 Task: Select a due date automation when advanced on, 2 days before a card is due add basic not assigned to member @aryan at 11:00 AM.
Action: Mouse moved to (1148, 91)
Screenshot: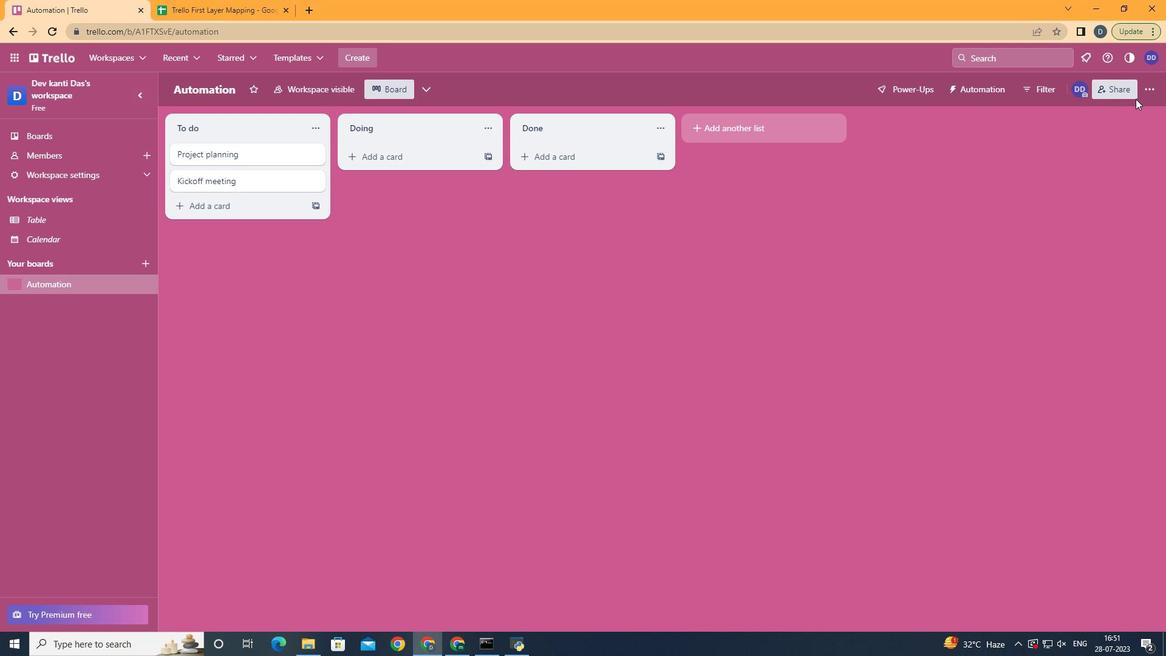 
Action: Mouse pressed left at (1148, 91)
Screenshot: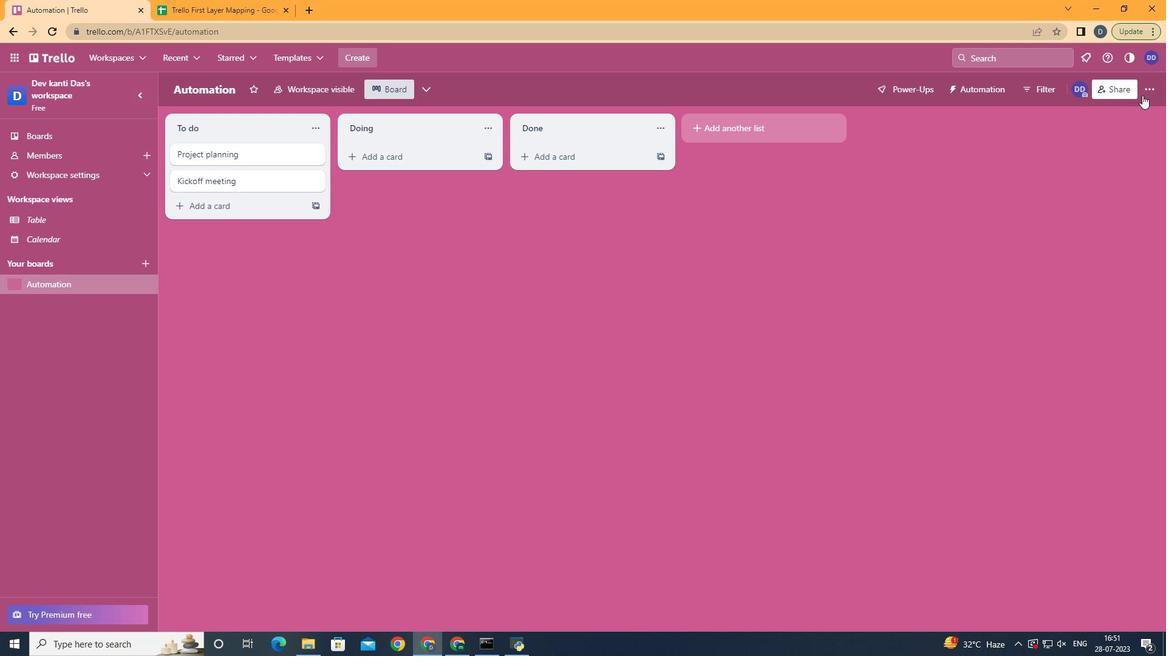 
Action: Mouse moved to (1024, 258)
Screenshot: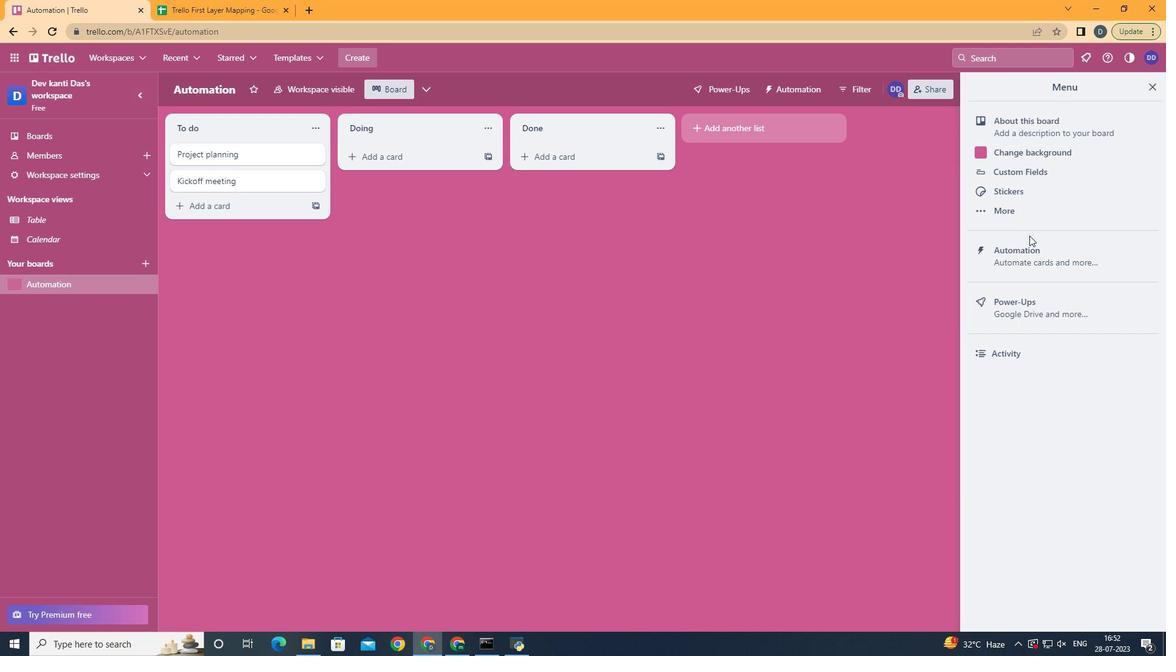 
Action: Mouse pressed left at (1024, 258)
Screenshot: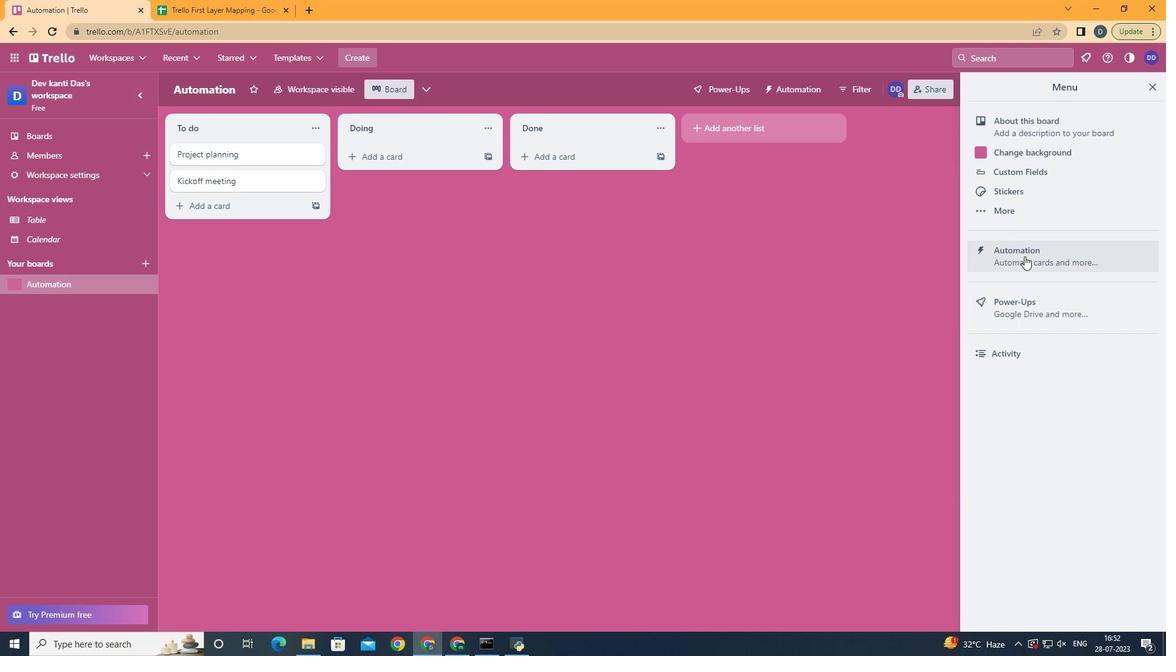 
Action: Mouse moved to (229, 246)
Screenshot: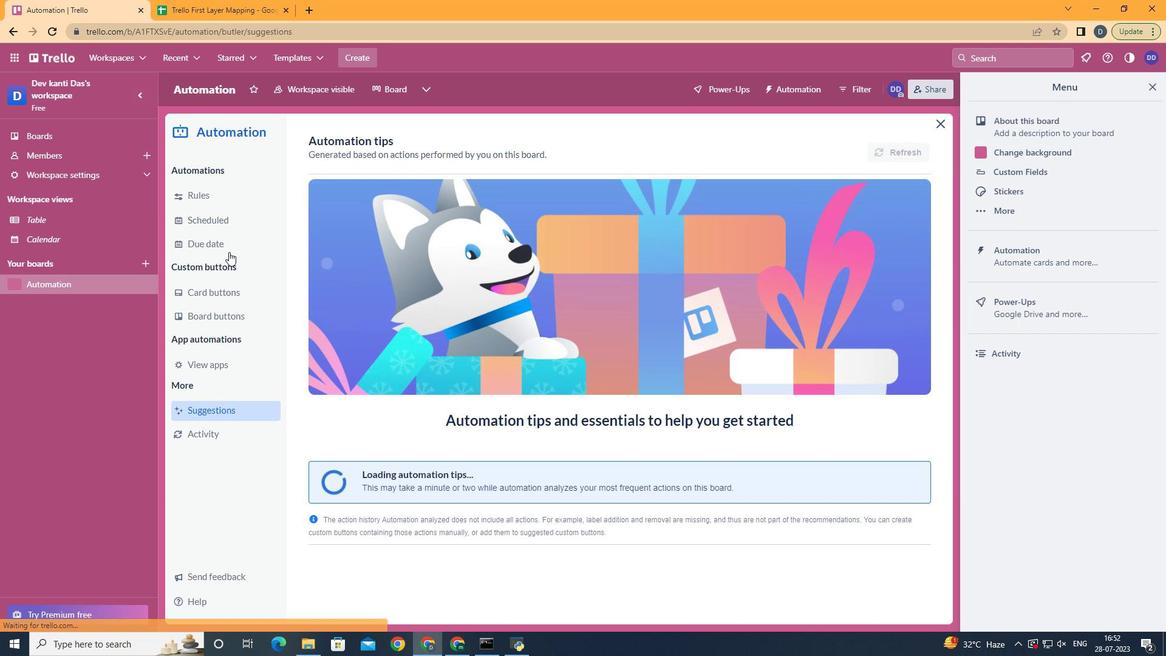 
Action: Mouse pressed left at (229, 246)
Screenshot: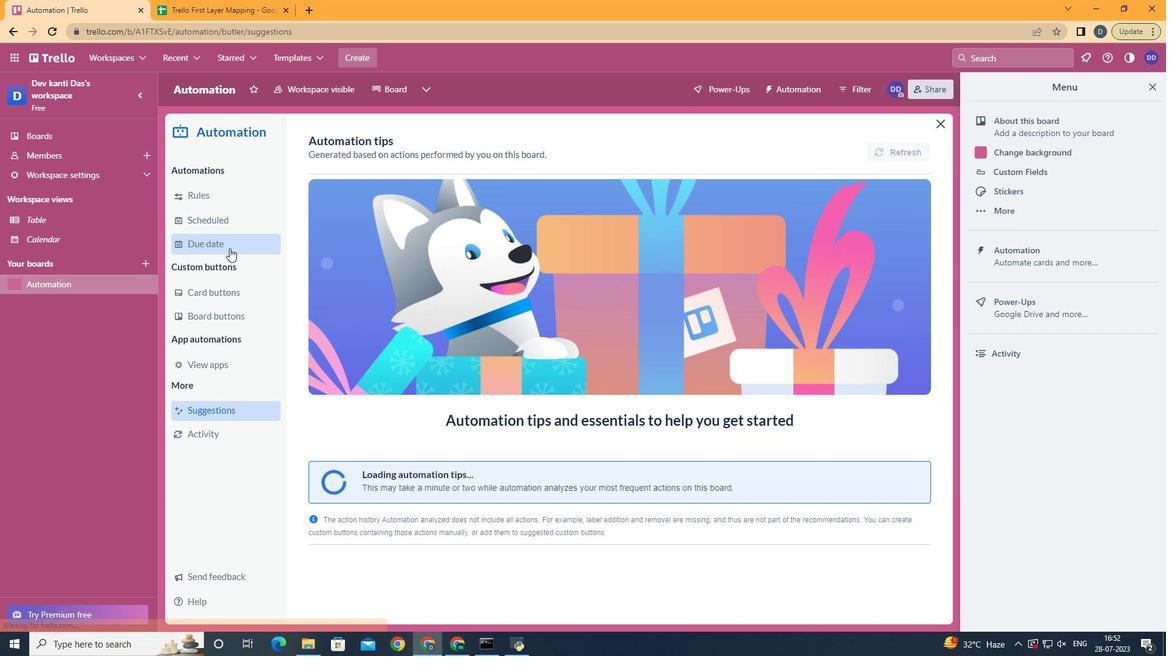
Action: Mouse moved to (854, 154)
Screenshot: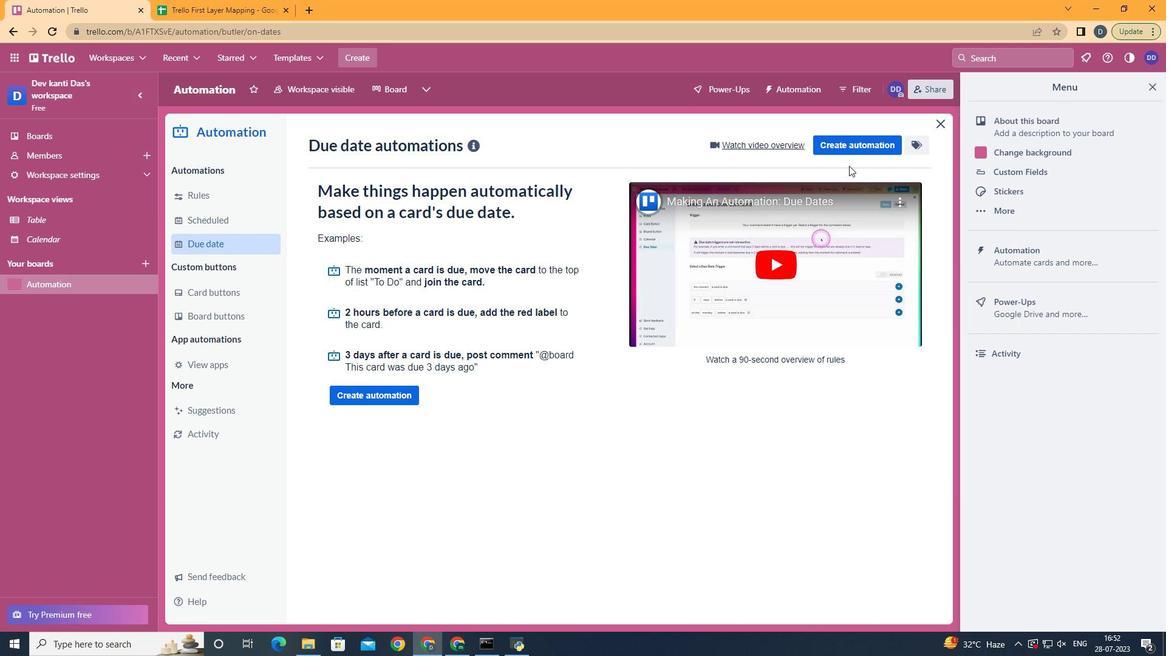
Action: Mouse pressed left at (854, 154)
Screenshot: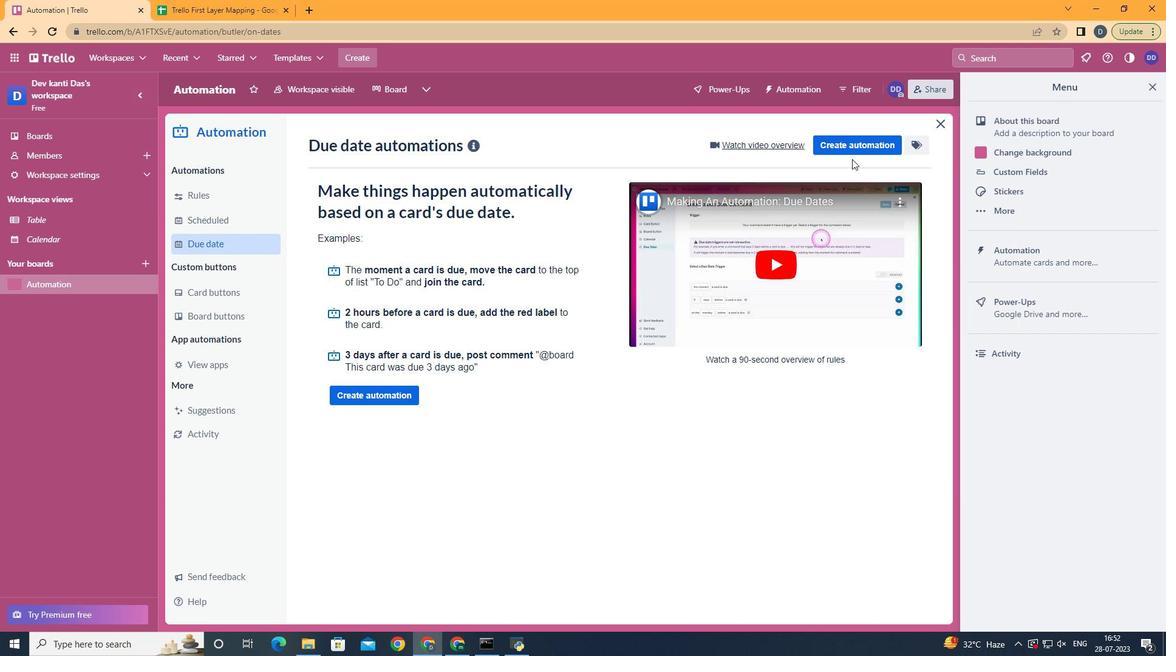 
Action: Mouse moved to (674, 272)
Screenshot: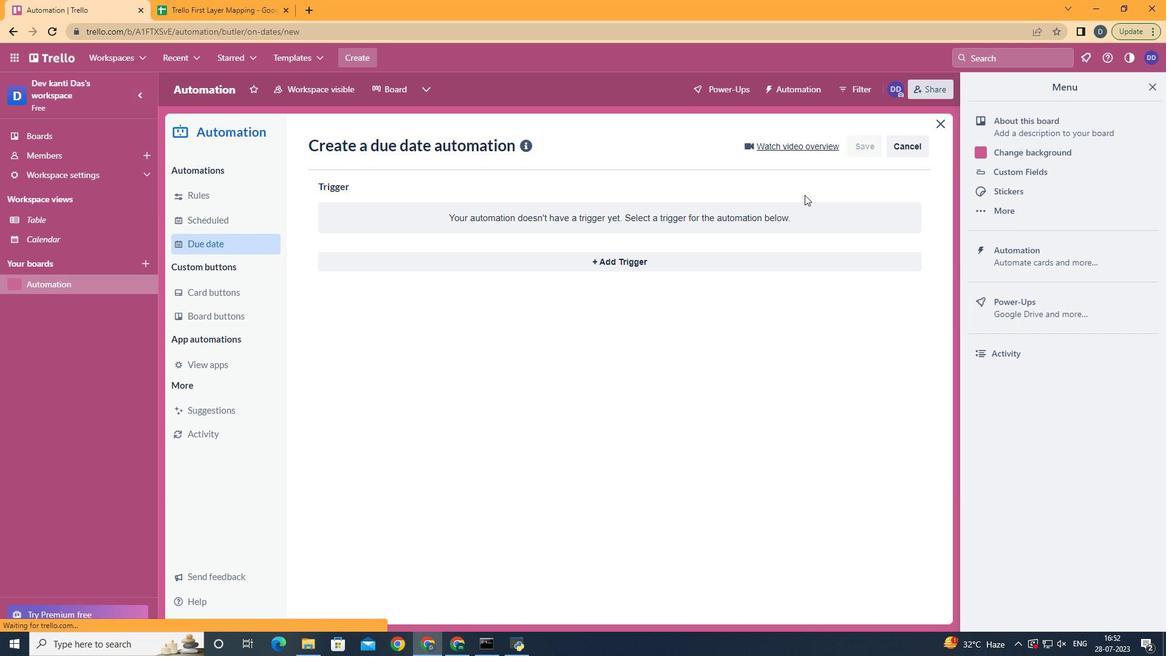 
Action: Mouse pressed left at (674, 272)
Screenshot: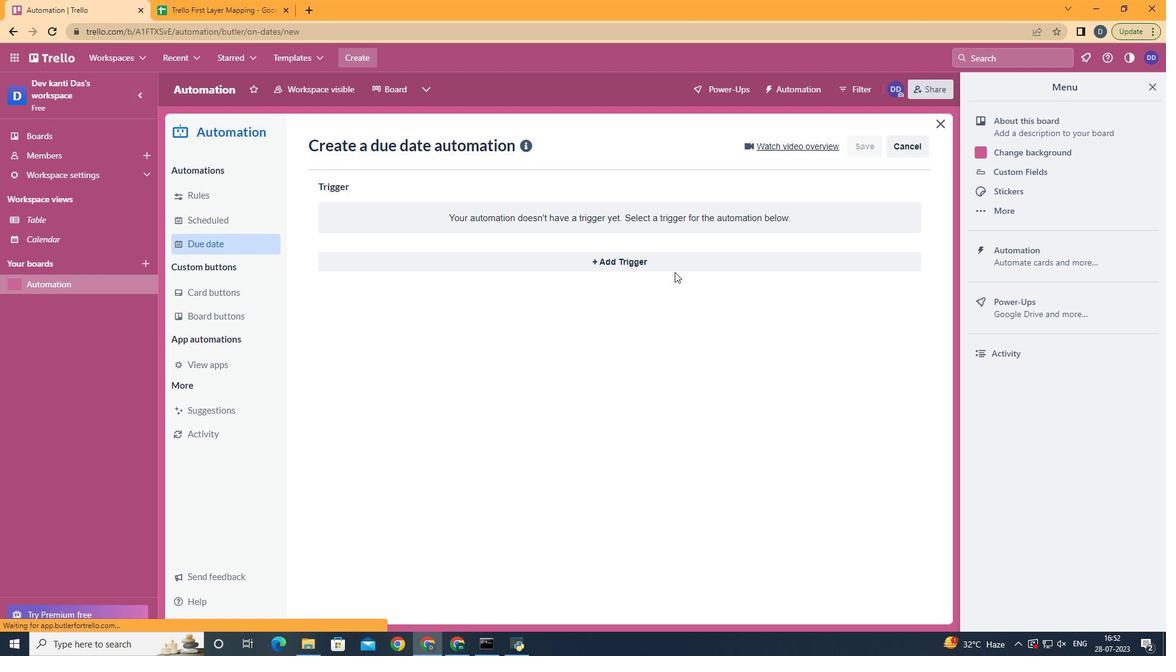 
Action: Mouse moved to (682, 260)
Screenshot: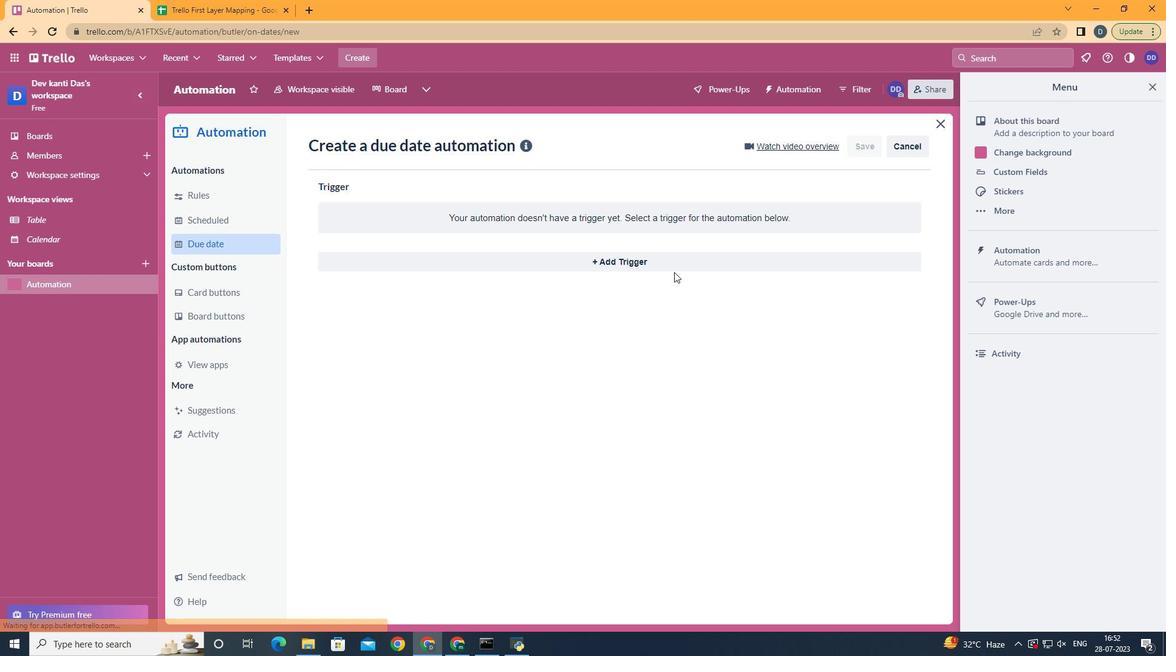 
Action: Mouse pressed left at (682, 260)
Screenshot: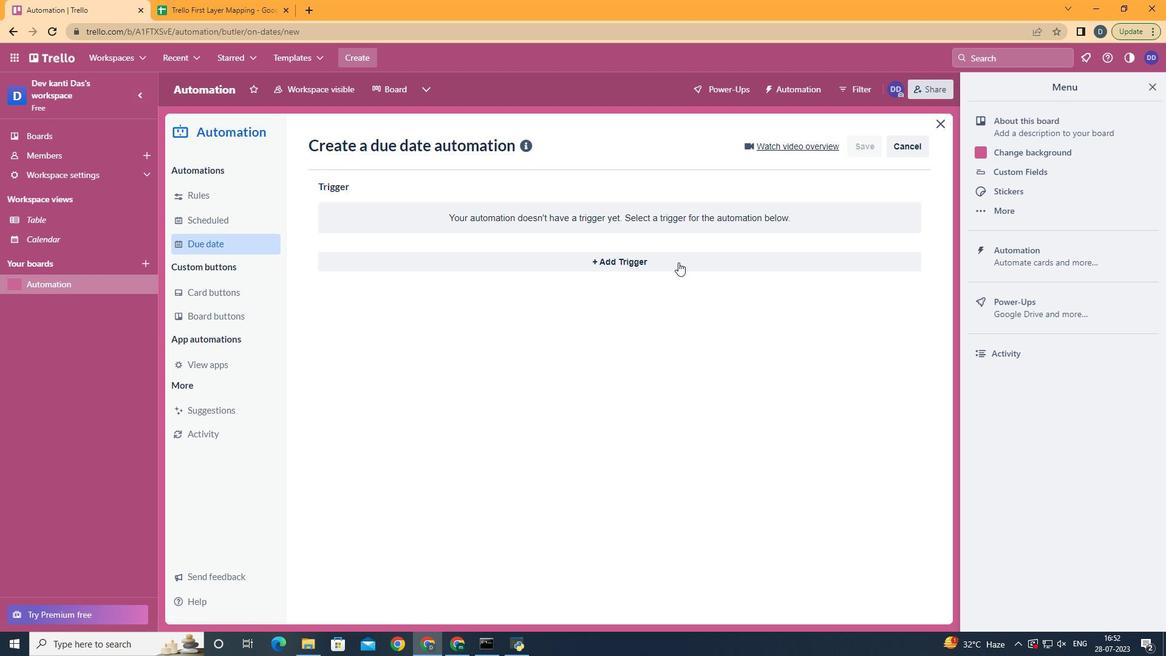 
Action: Mouse moved to (478, 447)
Screenshot: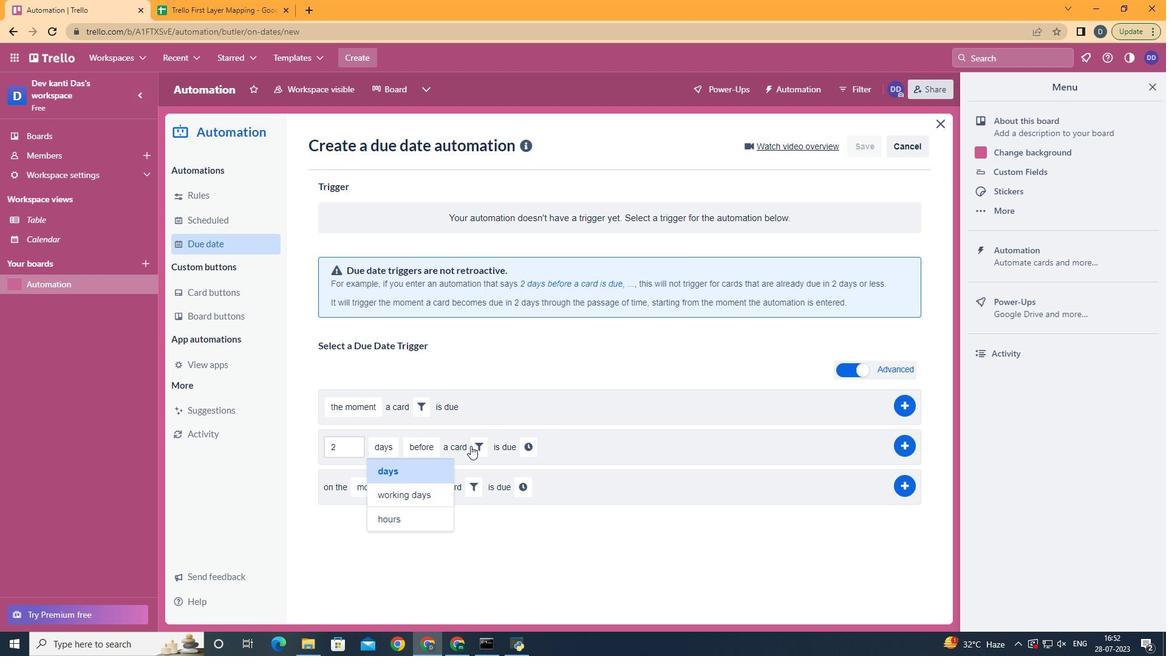 
Action: Mouse pressed left at (478, 447)
Screenshot: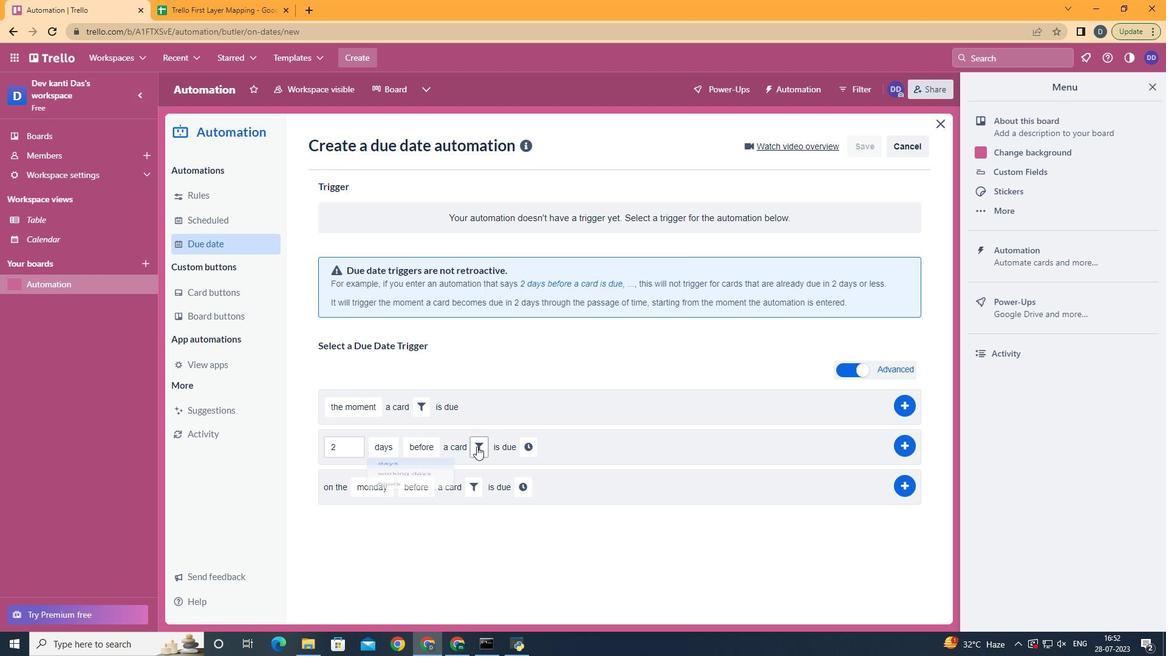 
Action: Mouse moved to (538, 572)
Screenshot: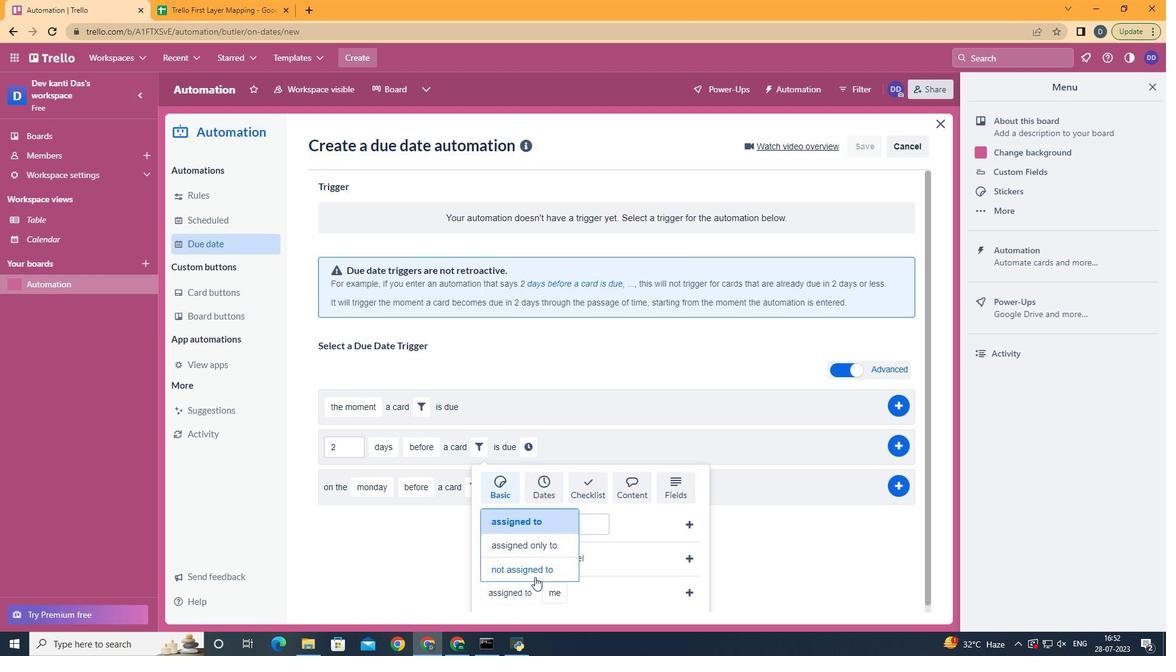 
Action: Mouse pressed left at (538, 572)
Screenshot: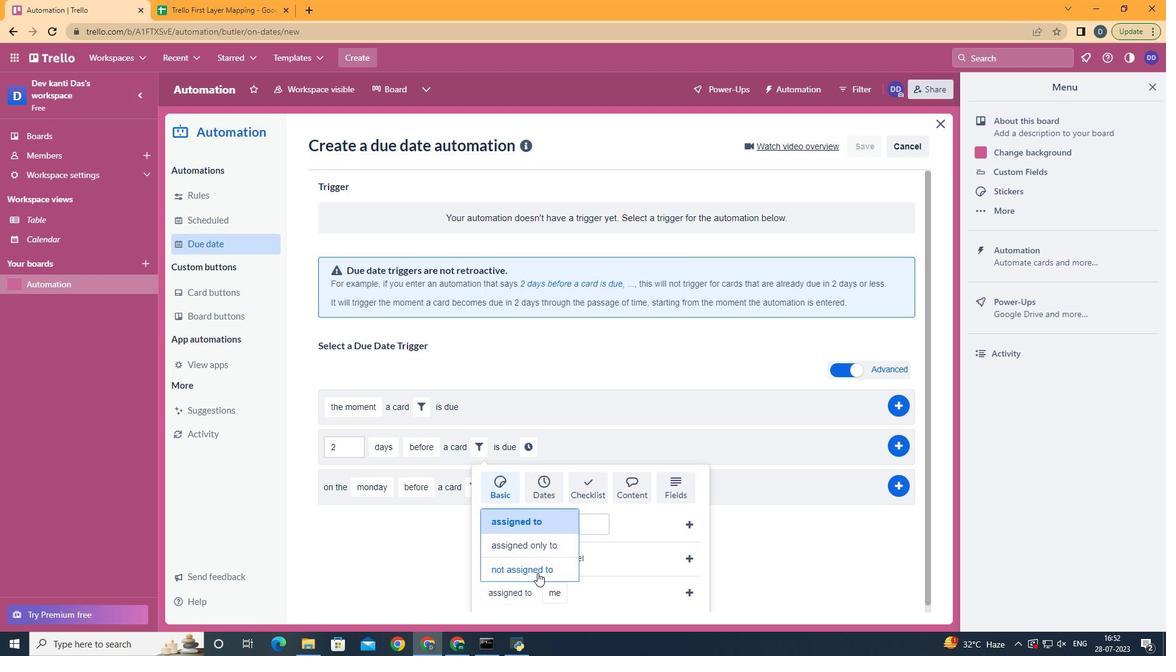 
Action: Mouse moved to (588, 573)
Screenshot: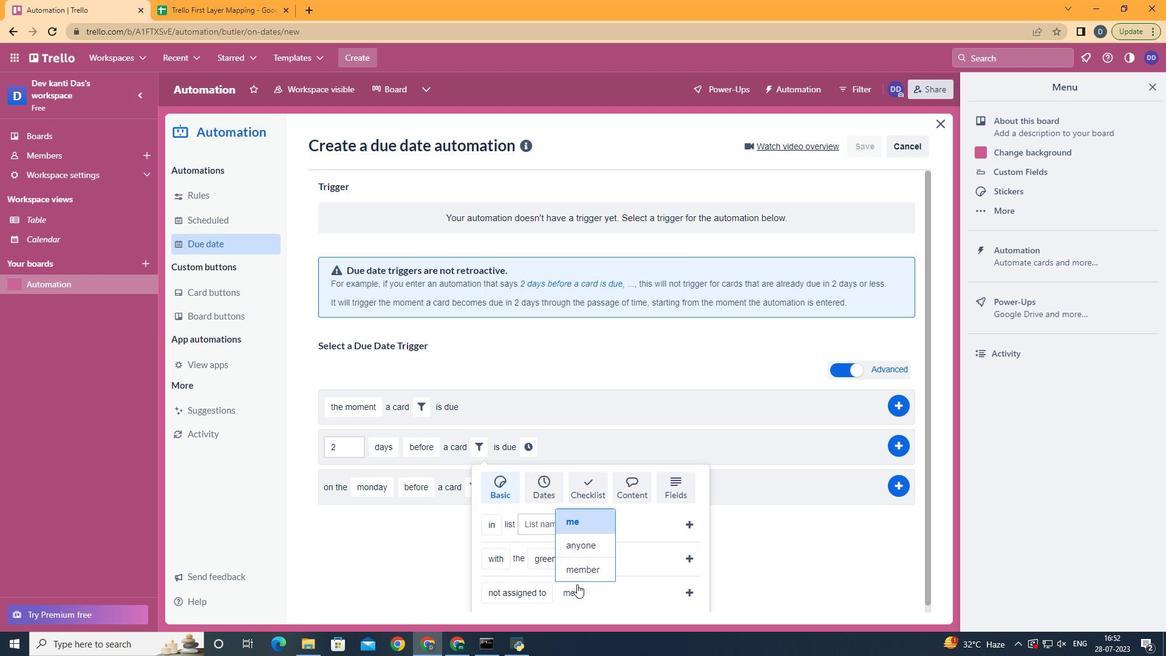 
Action: Mouse pressed left at (588, 573)
Screenshot: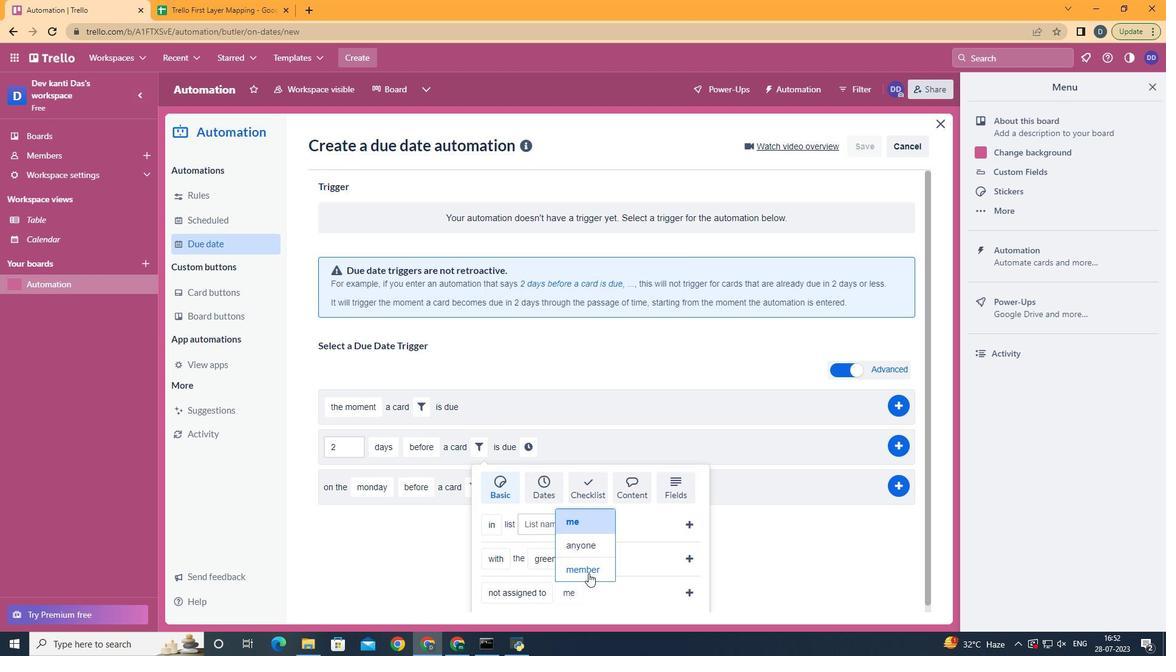 
Action: Mouse moved to (650, 591)
Screenshot: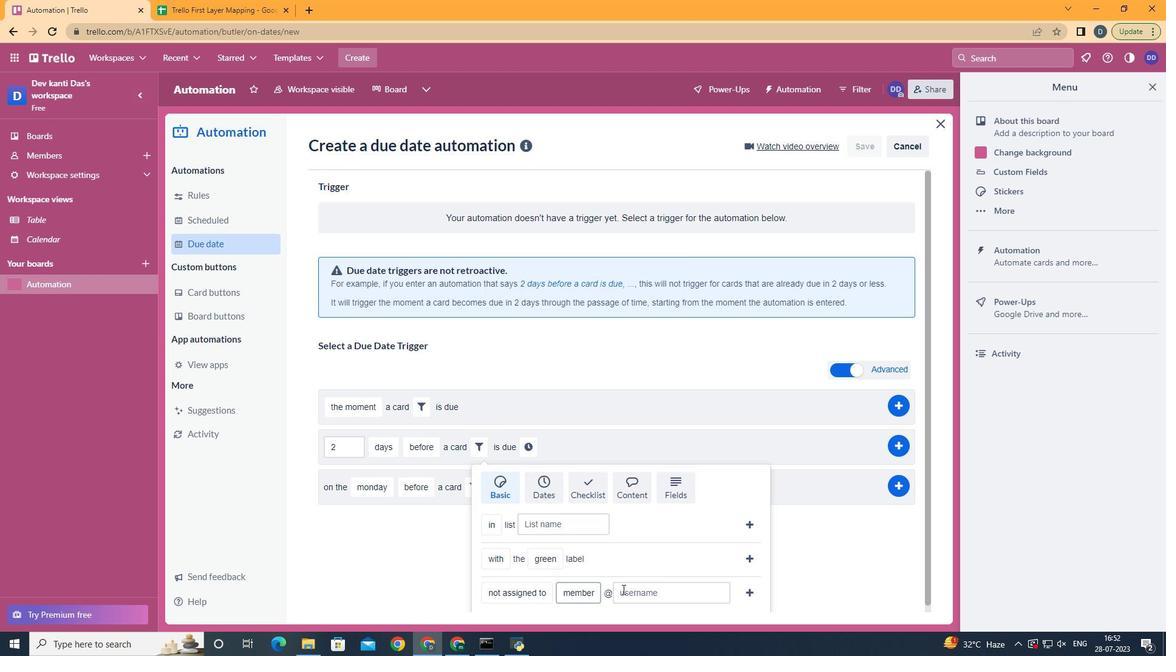 
Action: Mouse pressed left at (650, 591)
Screenshot: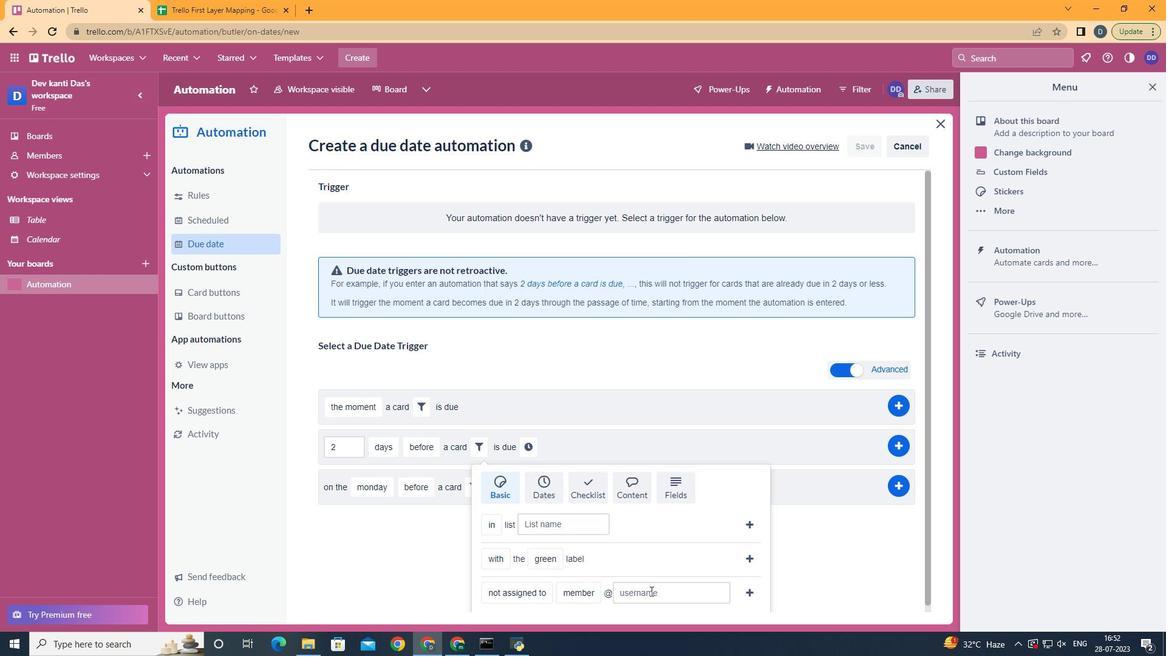 
Action: Key pressed aryan
Screenshot: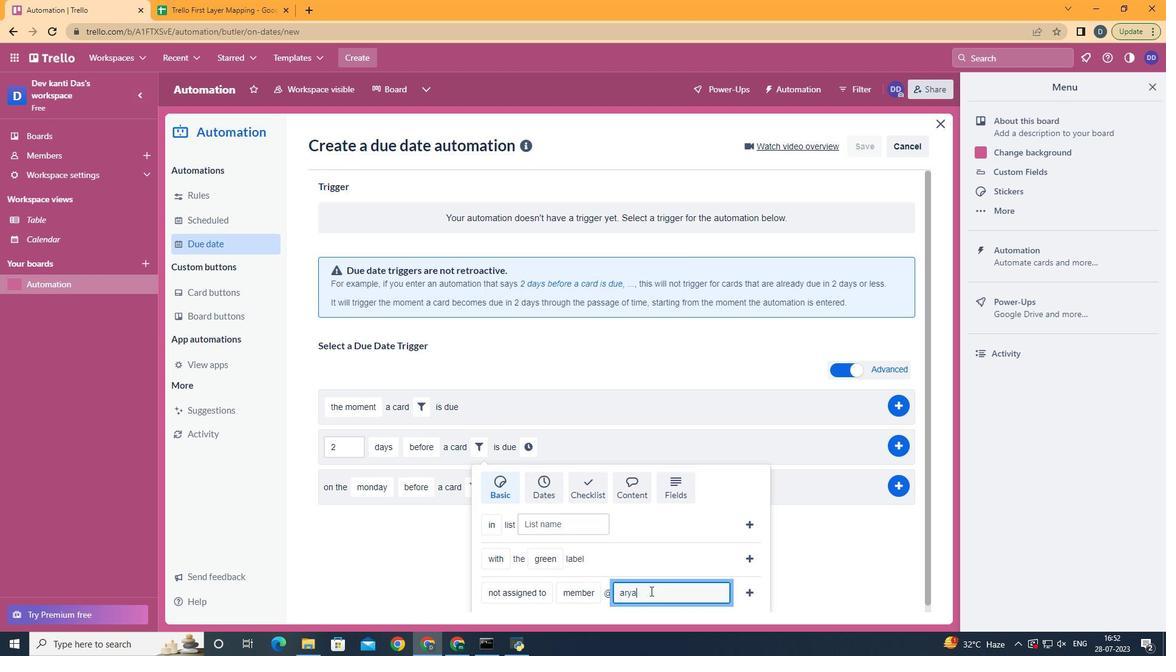 
Action: Mouse moved to (745, 599)
Screenshot: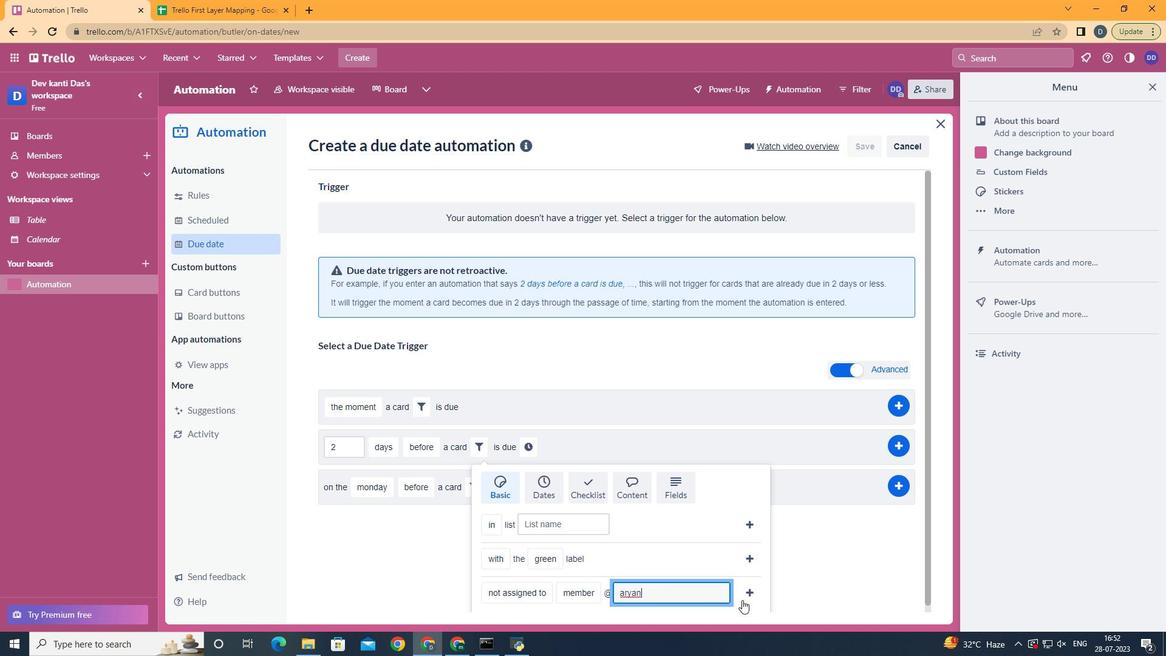 
Action: Mouse pressed left at (745, 599)
Screenshot: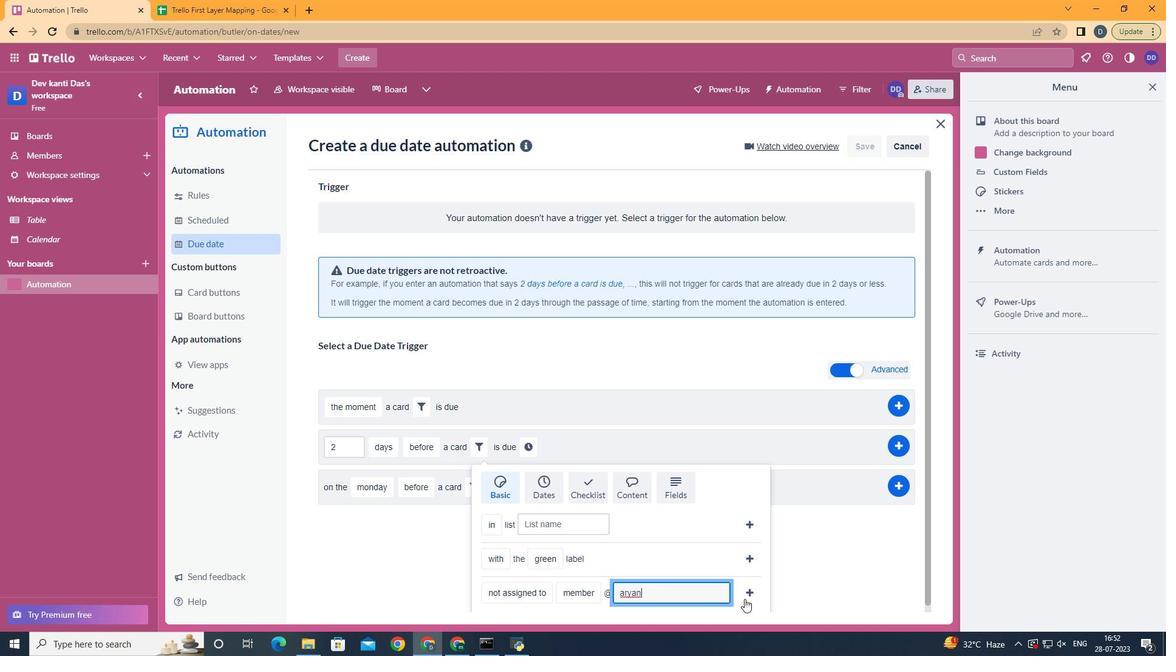 
Action: Mouse moved to (688, 444)
Screenshot: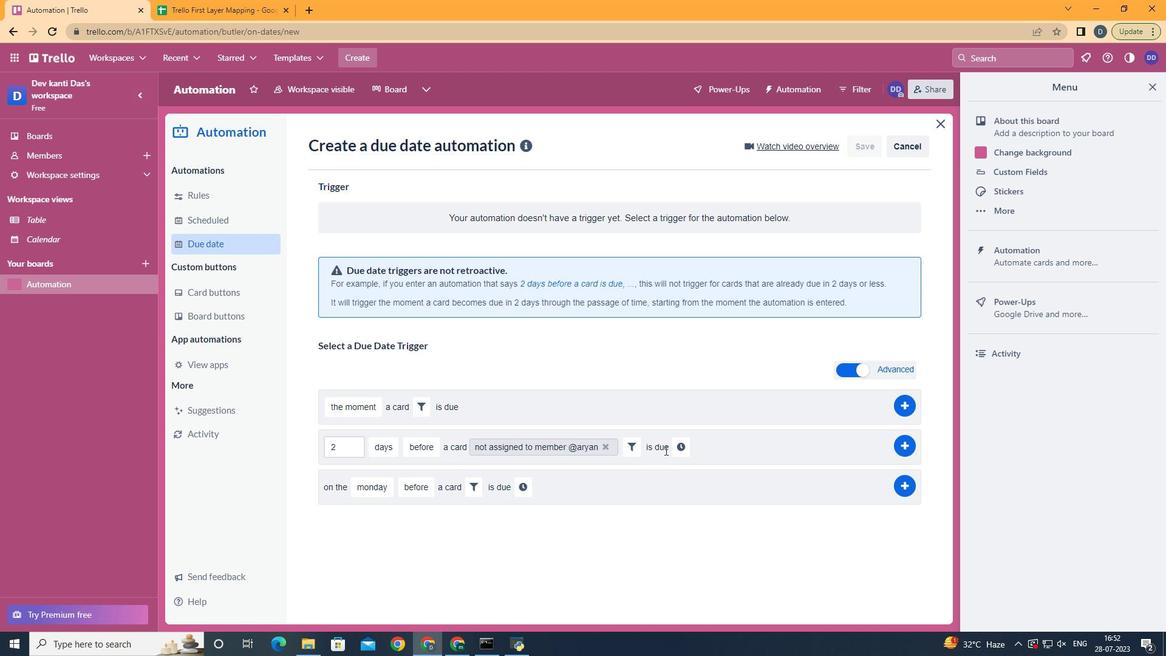 
Action: Mouse pressed left at (688, 444)
Screenshot: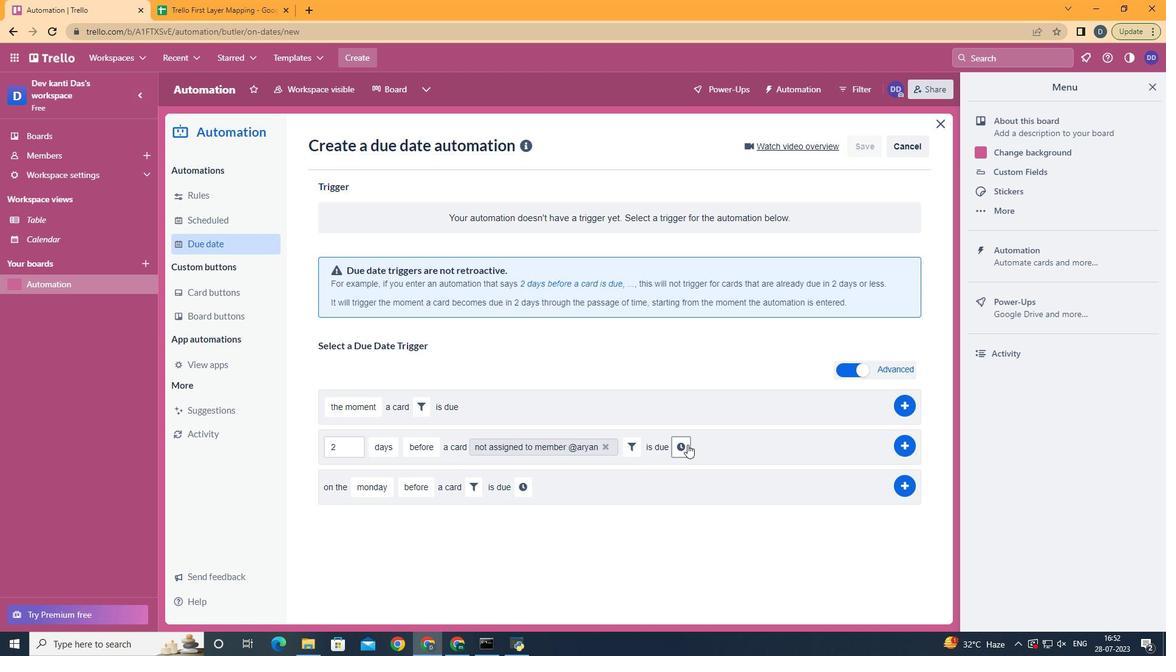 
Action: Mouse moved to (715, 461)
Screenshot: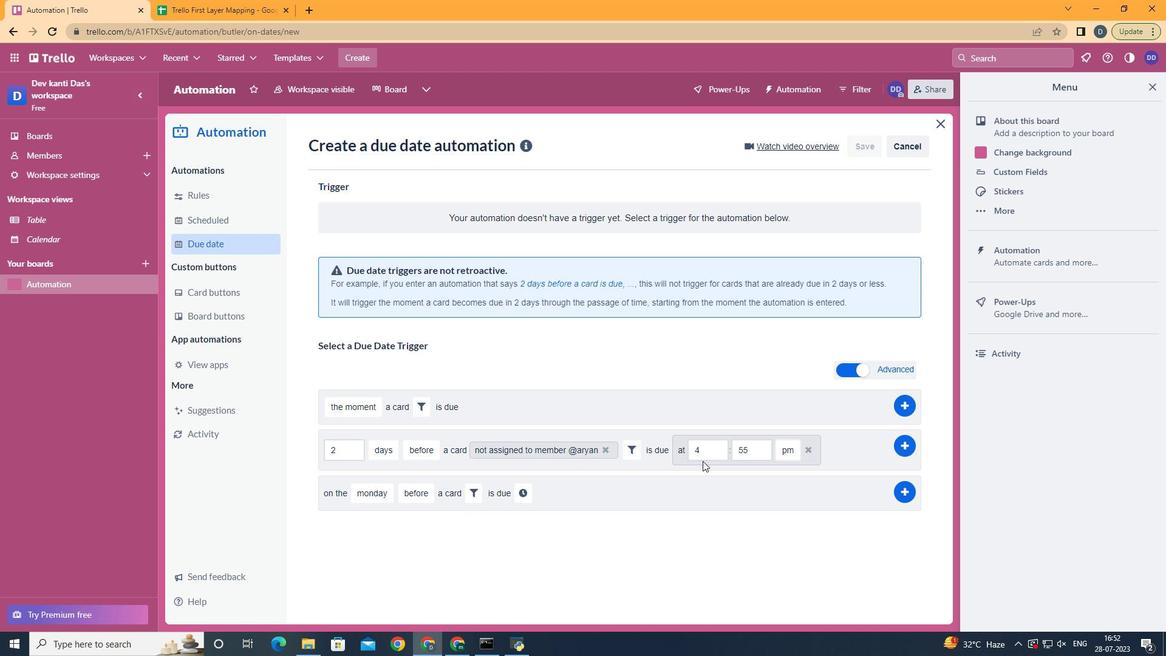
Action: Mouse pressed left at (715, 461)
Screenshot: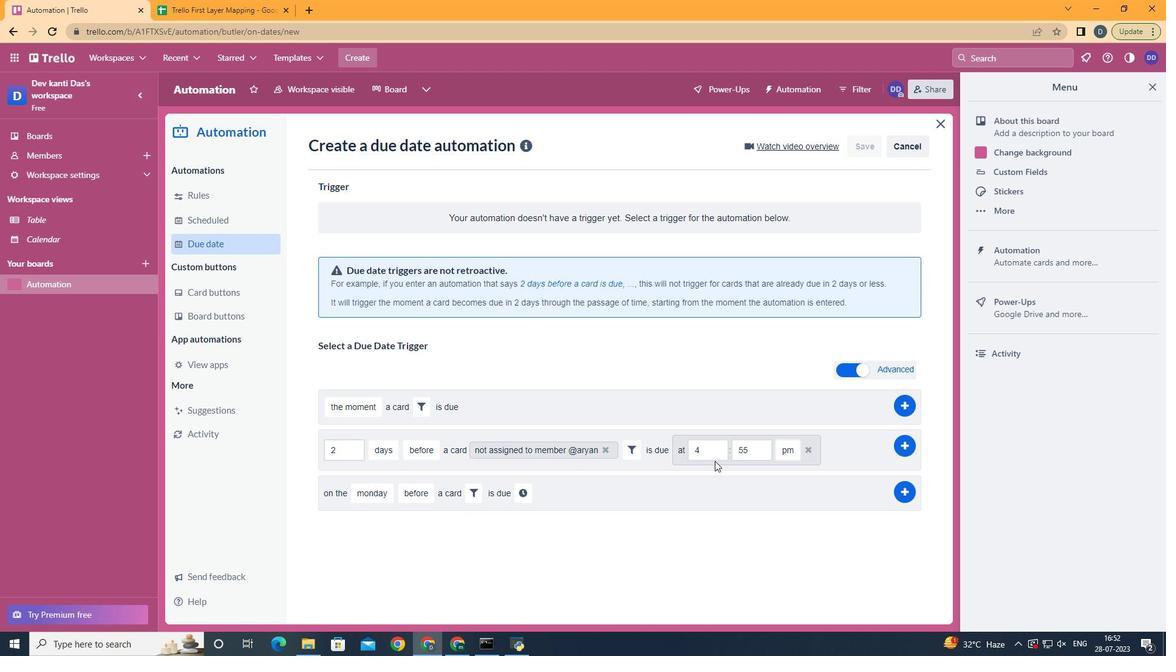 
Action: Mouse moved to (717, 454)
Screenshot: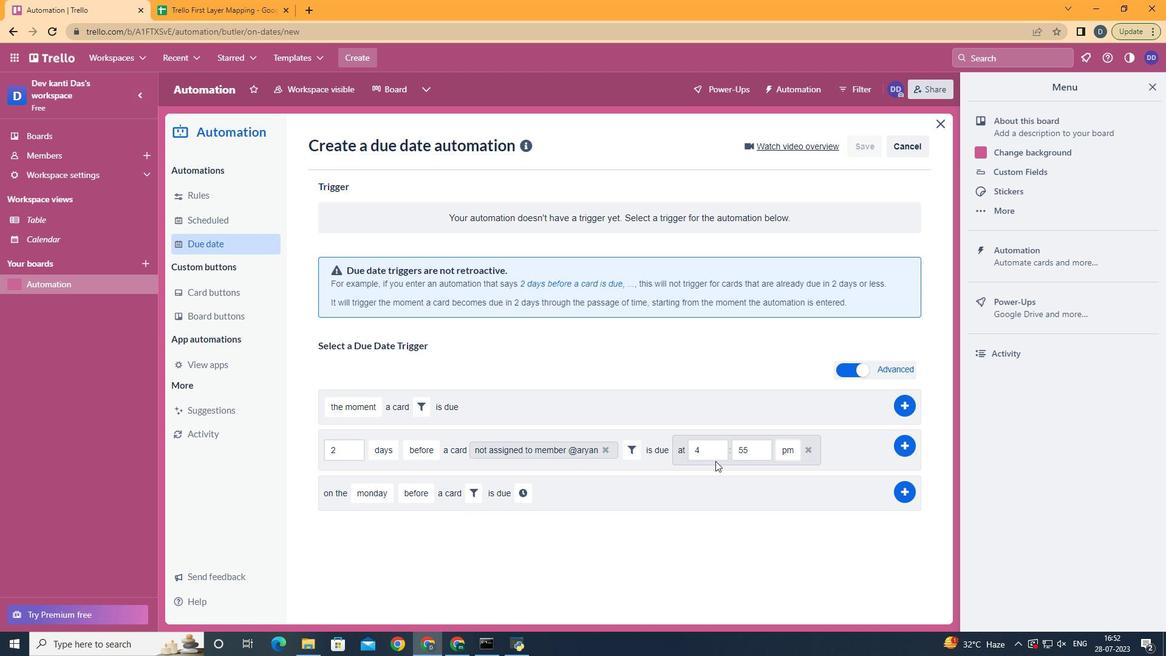 
Action: Mouse pressed left at (717, 454)
Screenshot: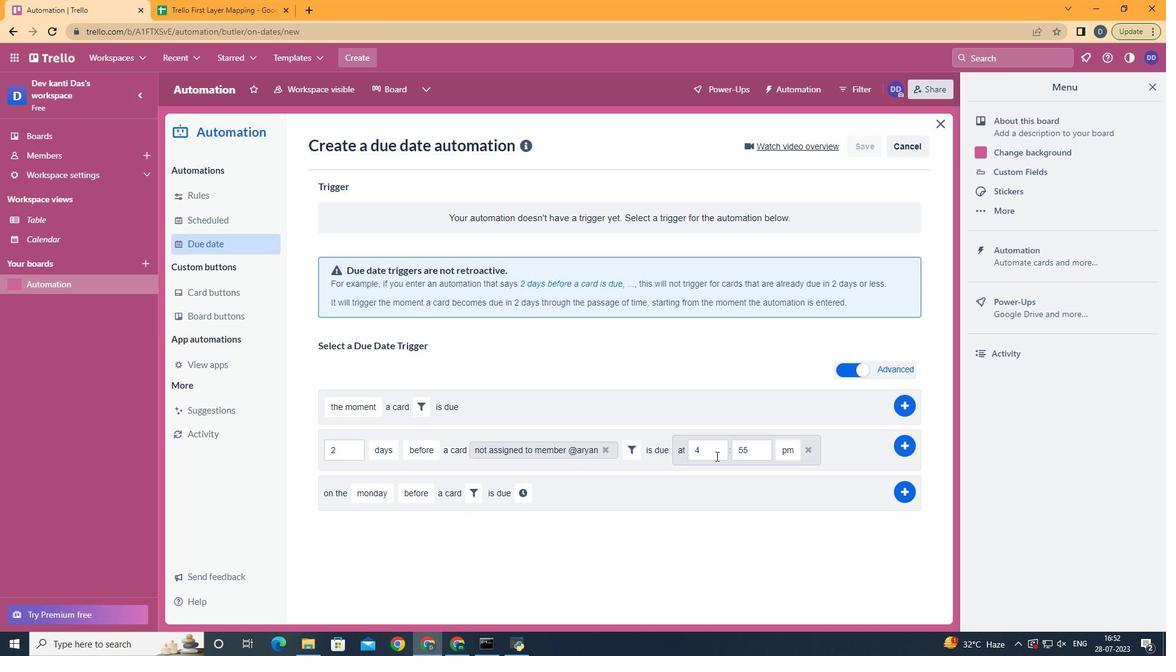 
Action: Key pressed <Key.backspace>11
Screenshot: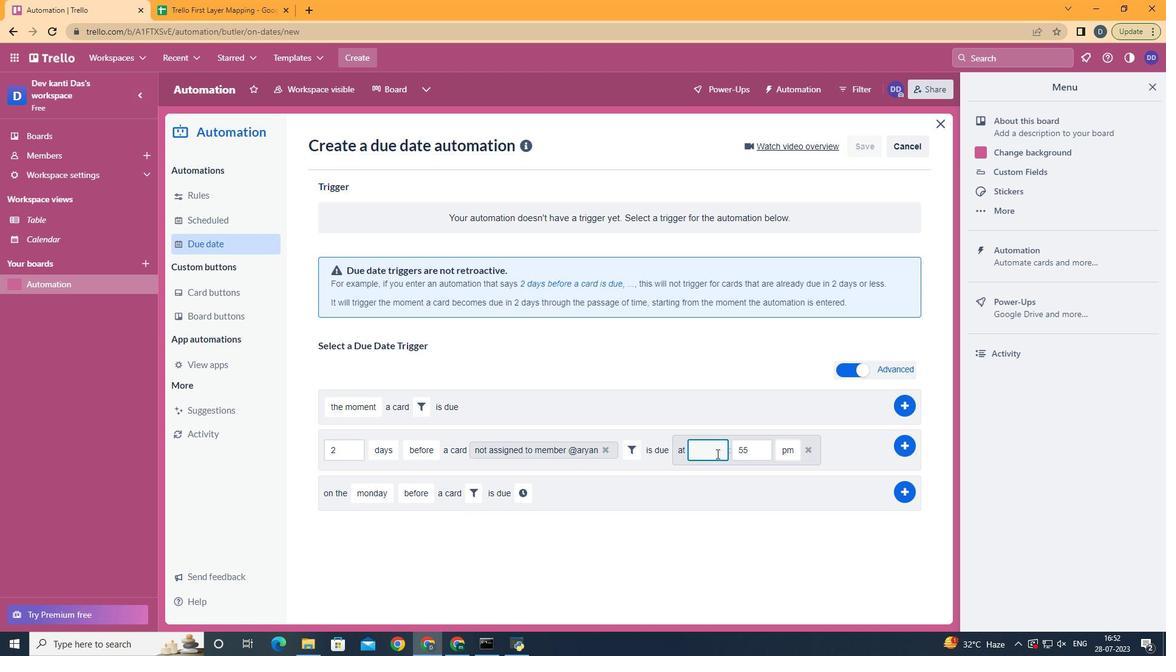 
Action: Mouse moved to (753, 449)
Screenshot: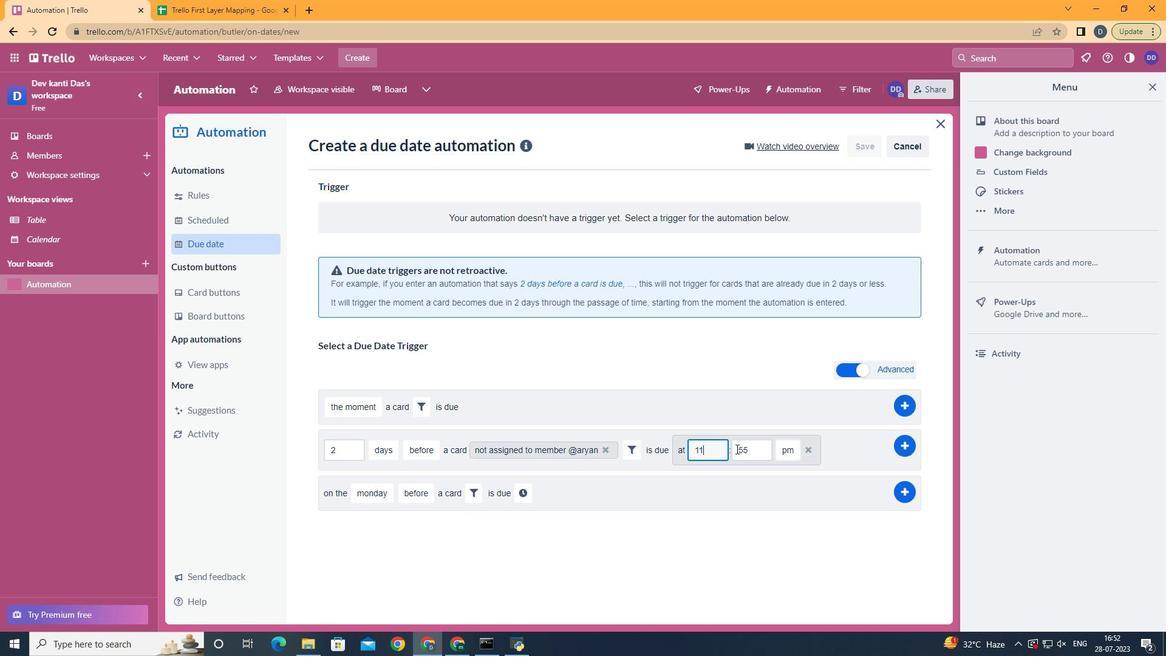 
Action: Mouse pressed left at (753, 449)
Screenshot: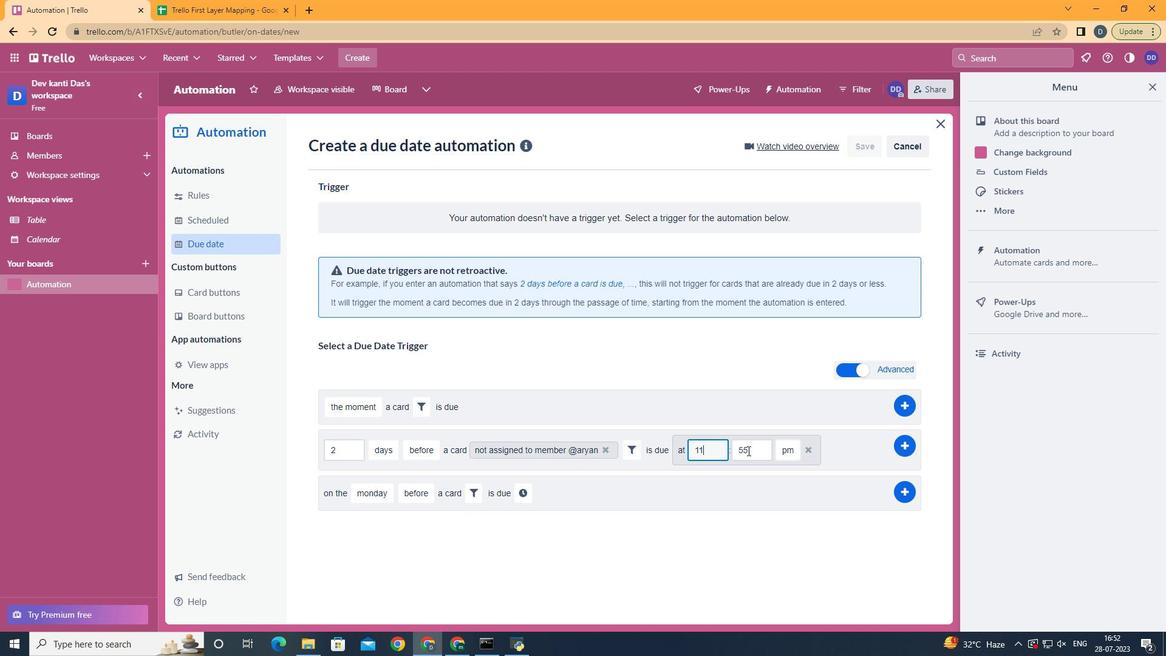 
Action: Key pressed <Key.backspace><Key.backspace>00
Screenshot: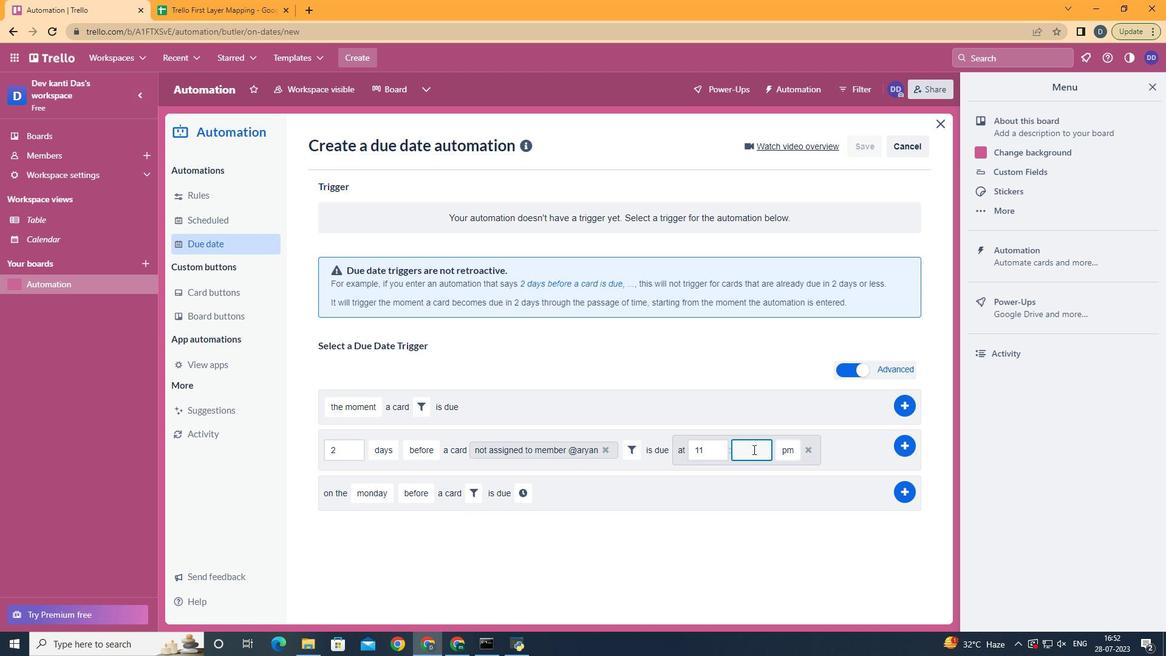 
Action: Mouse moved to (792, 478)
Screenshot: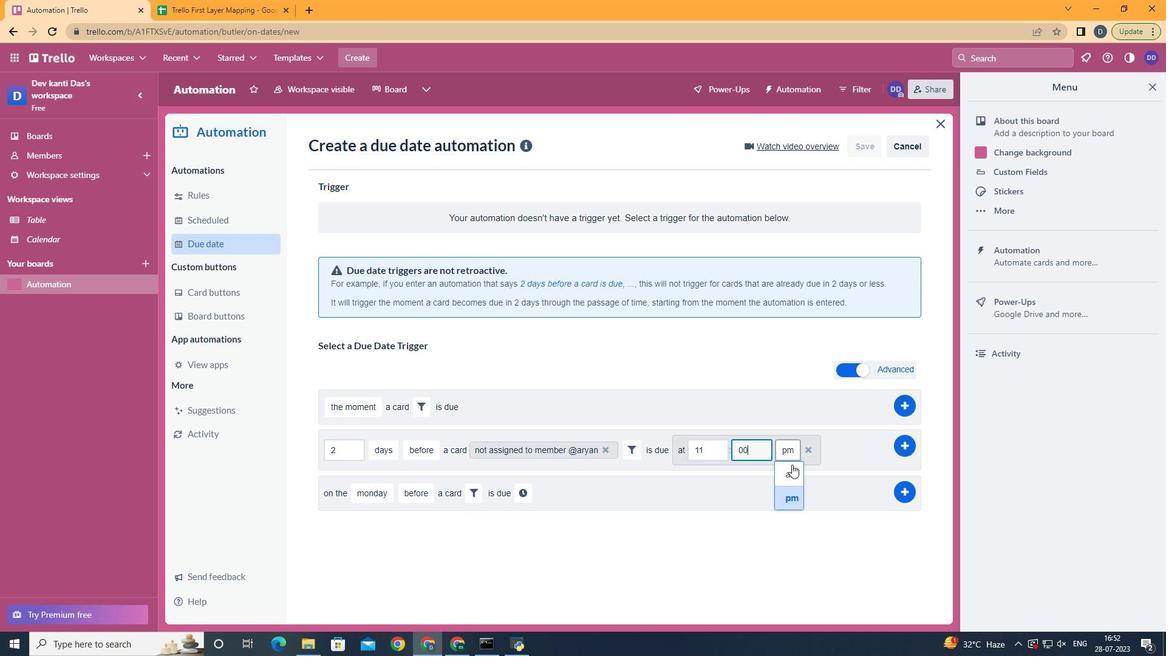 
Action: Mouse pressed left at (792, 478)
Screenshot: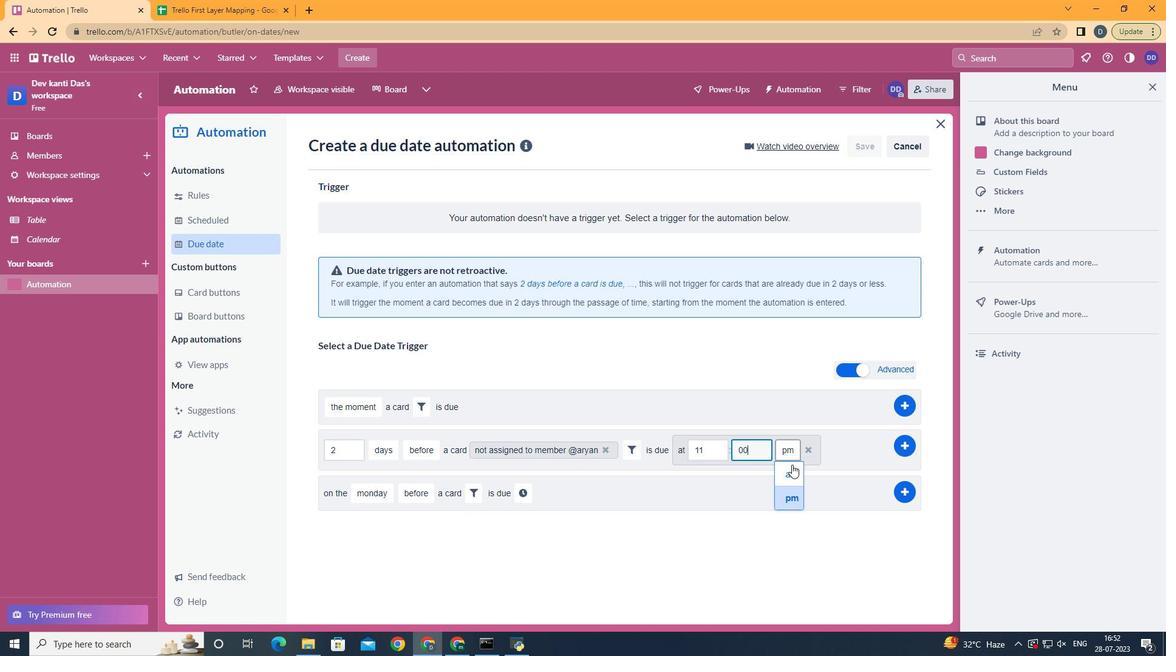 
Action: Mouse moved to (792, 479)
Screenshot: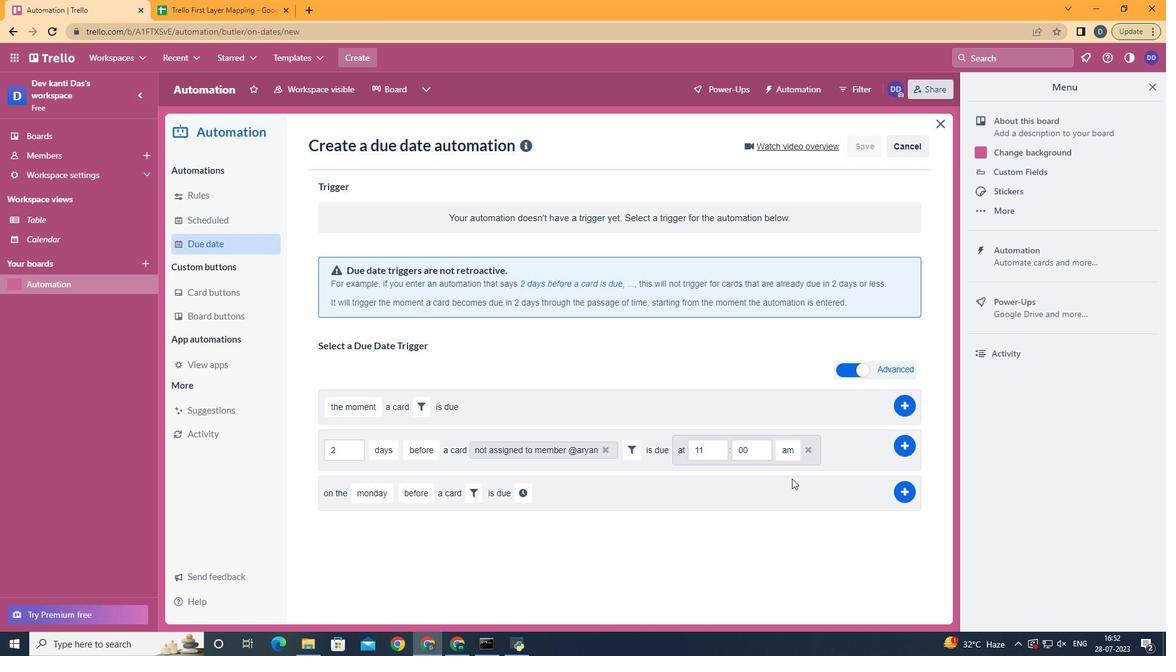 
